 Task: Filter the notifications by "is:read".
Action: Mouse moved to (1057, 138)
Screenshot: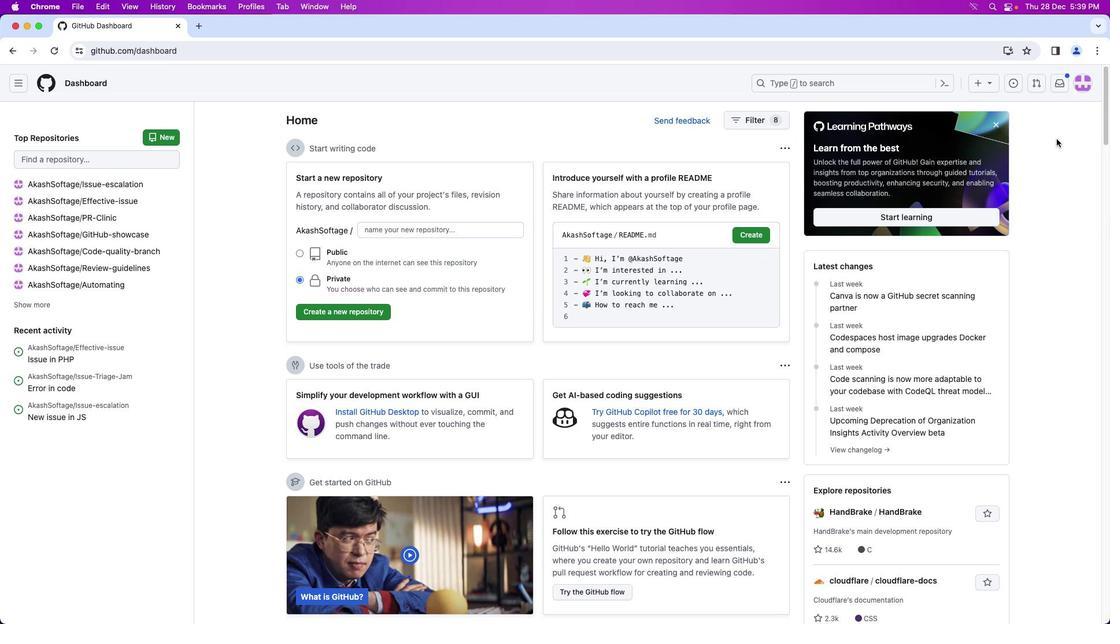 
Action: Mouse pressed left at (1057, 138)
Screenshot: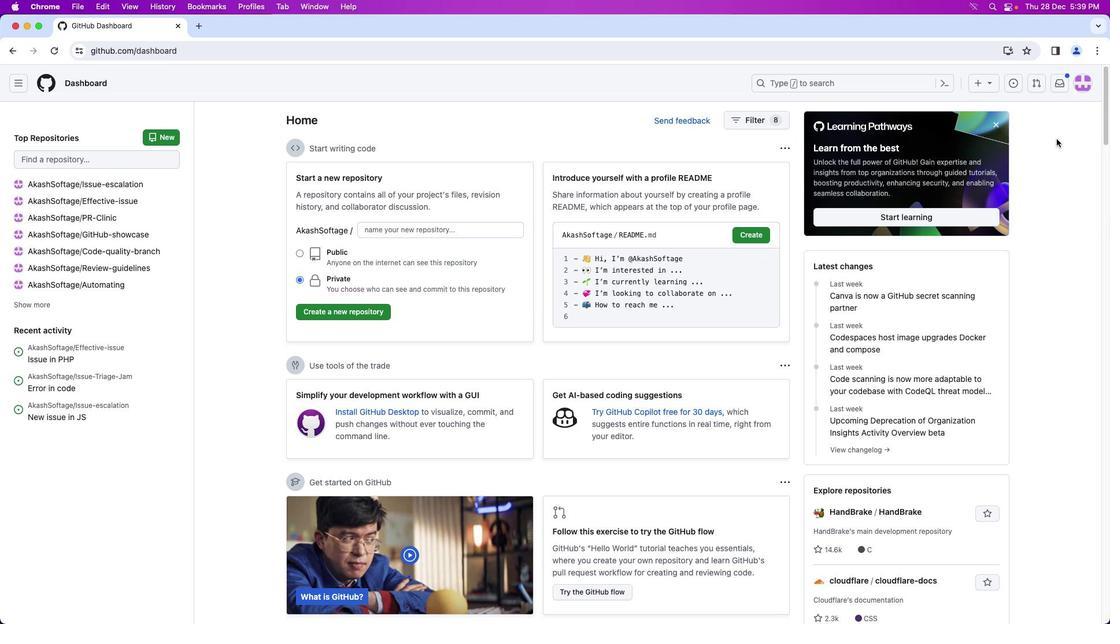 
Action: Mouse moved to (1061, 85)
Screenshot: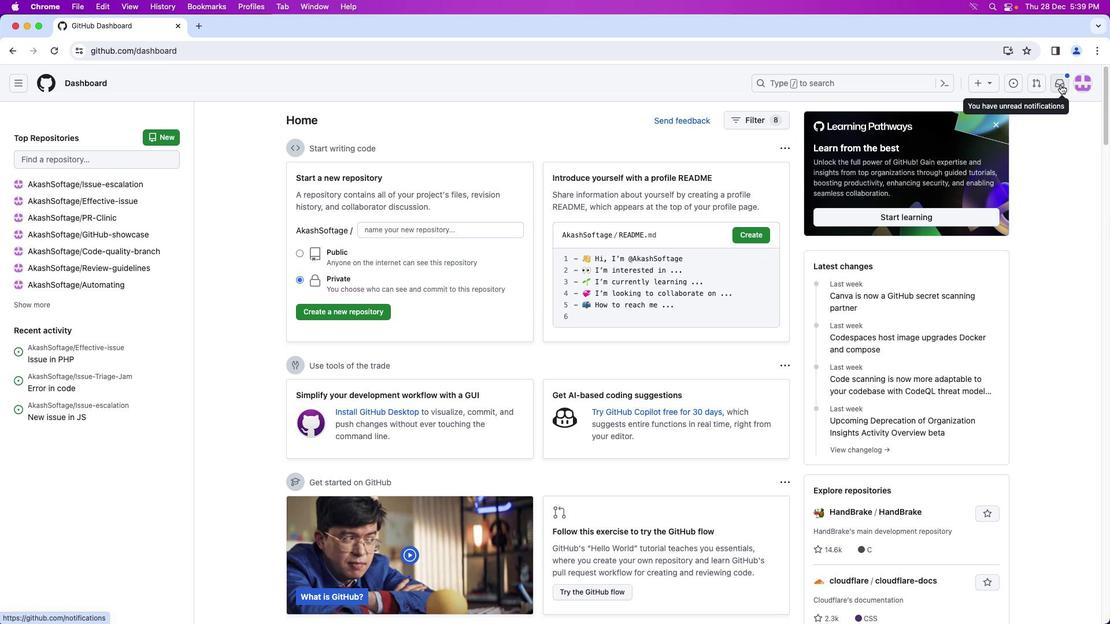 
Action: Mouse pressed left at (1061, 85)
Screenshot: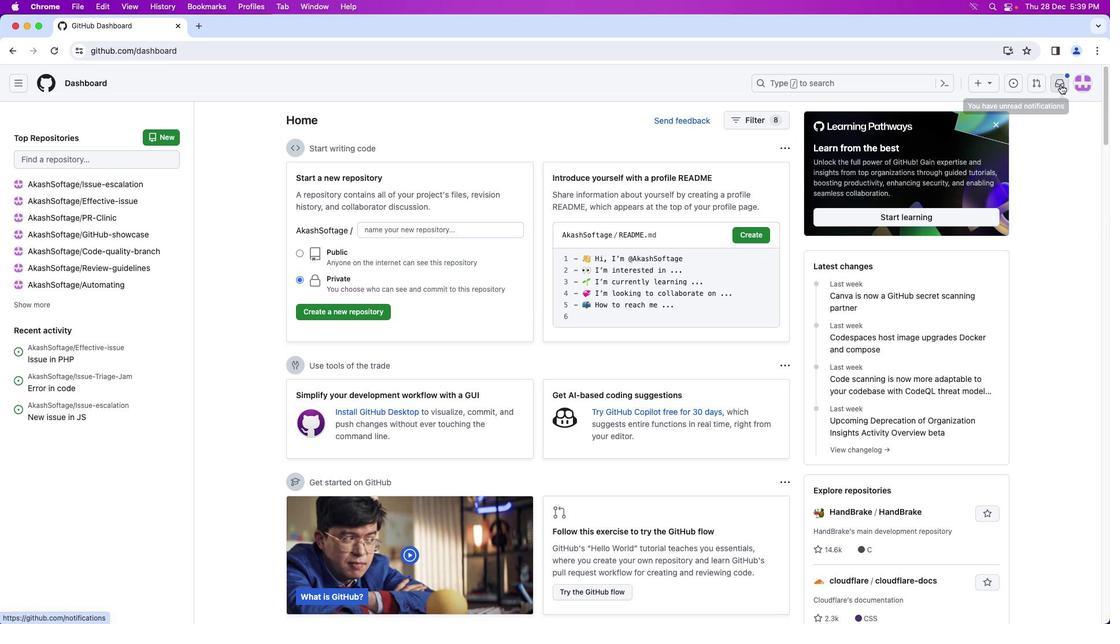 
Action: Mouse moved to (115, 119)
Screenshot: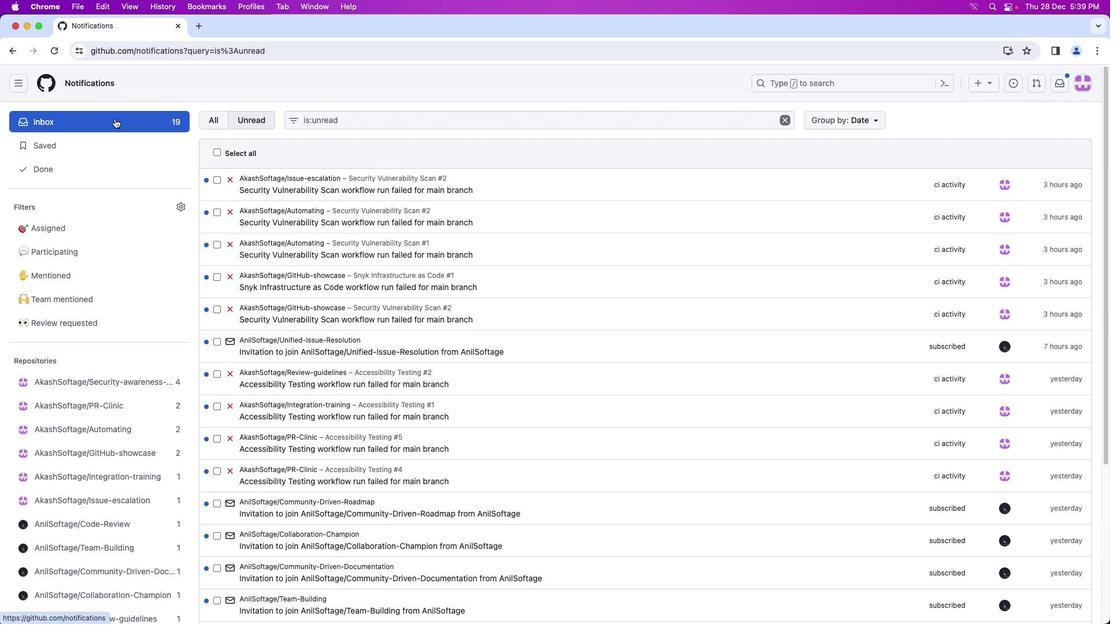 
Action: Mouse pressed left at (115, 119)
Screenshot: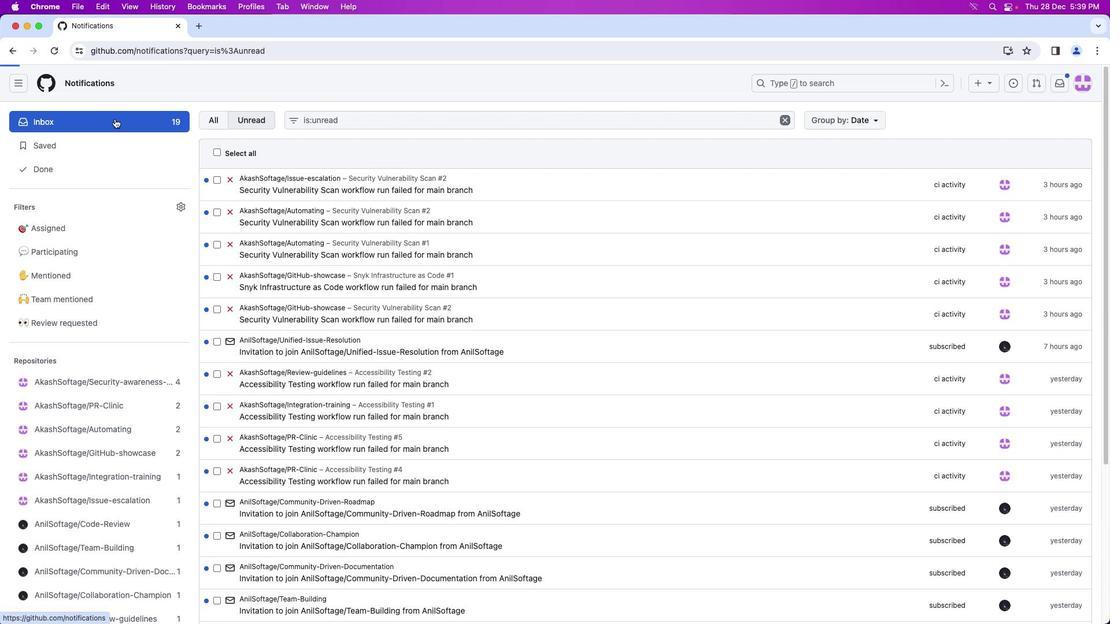 
Action: Mouse moved to (348, 122)
Screenshot: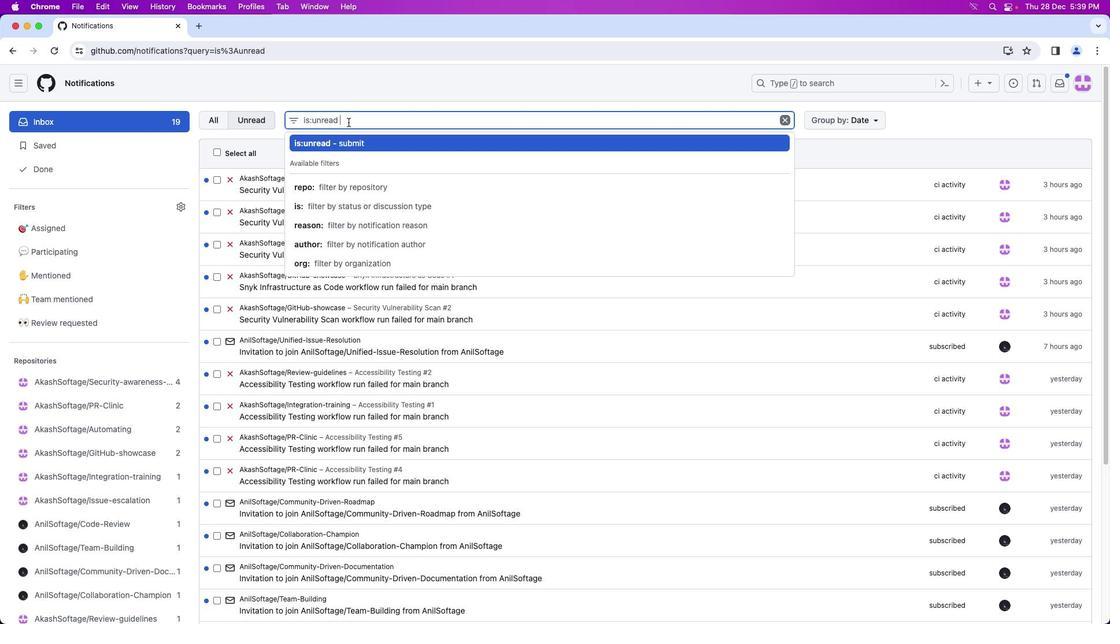 
Action: Mouse pressed left at (348, 122)
Screenshot: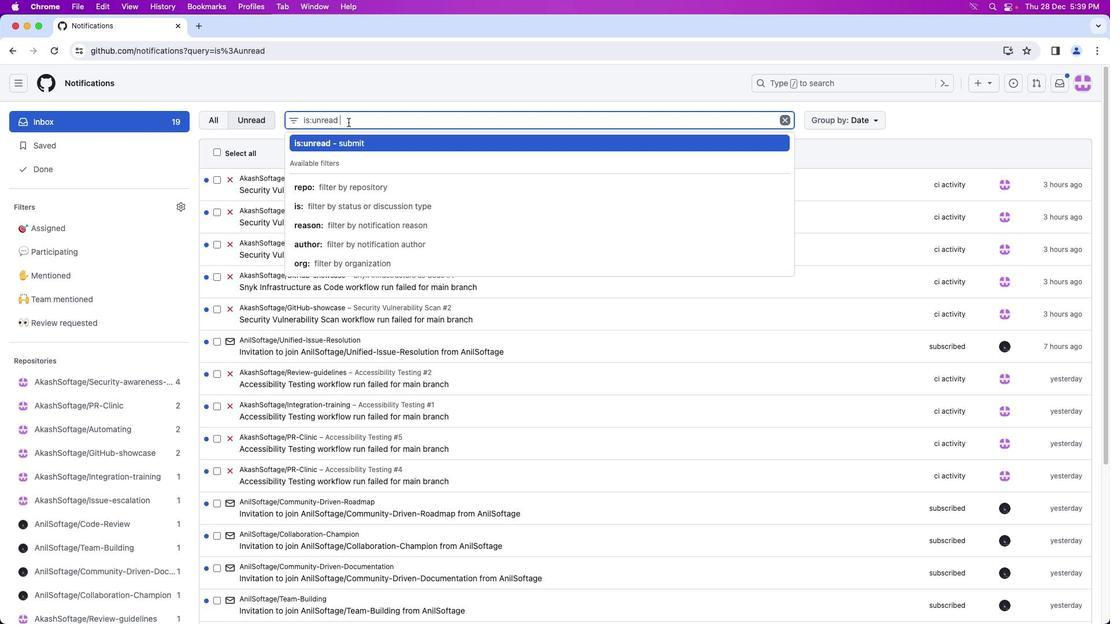 
Action: Mouse moved to (348, 122)
Screenshot: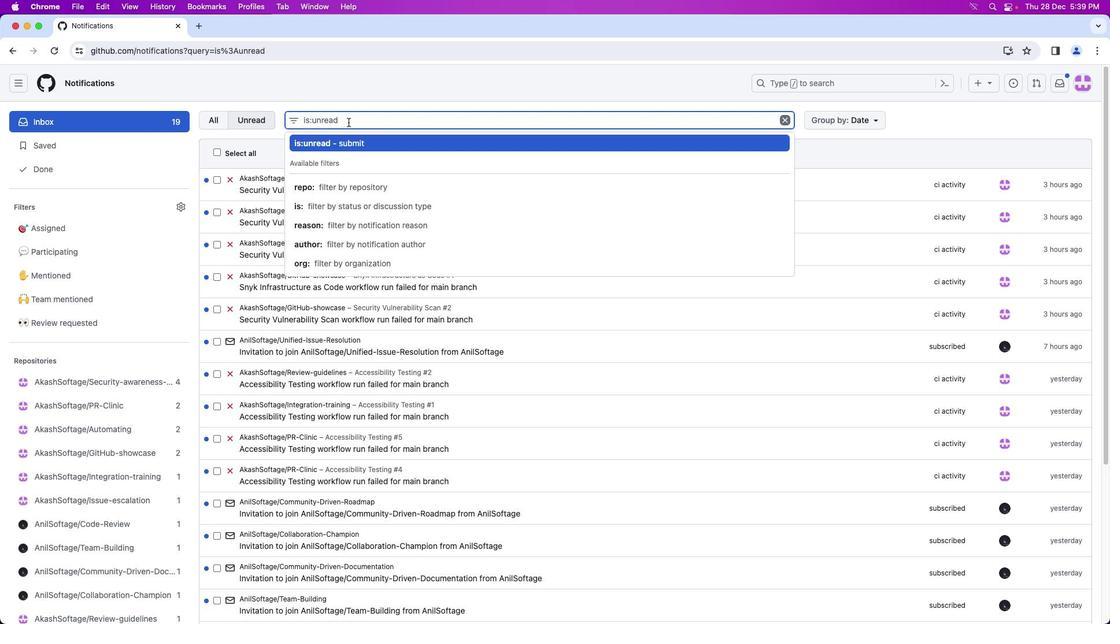 
Action: Key pressed 'S'Key.backspaceKey.backspaceKey.backspaceKey.backspaceKey.backspaceKey.backspaceKey.backspaceKey.backspaceKey.backspaceKey.backspaceKey.backspace'I''S'Key.caps_lockKey.backspaceKey.backspaceKey.backspace'i''s'Key.shift_r':''r''e''a''d'Key.enter
Screenshot: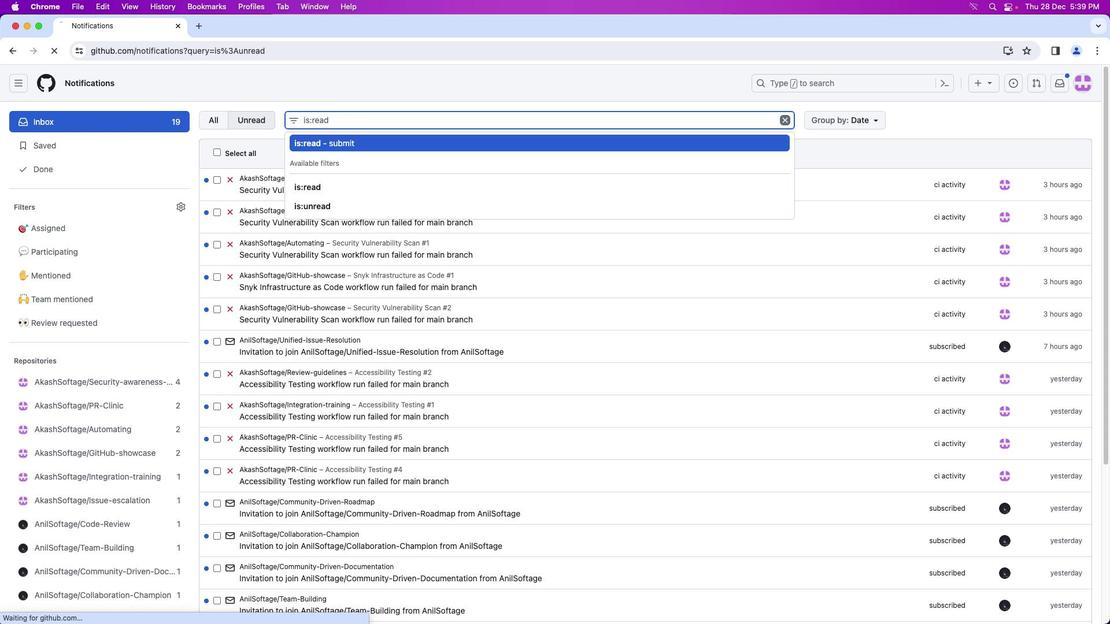 
Action: Mouse moved to (462, 315)
Screenshot: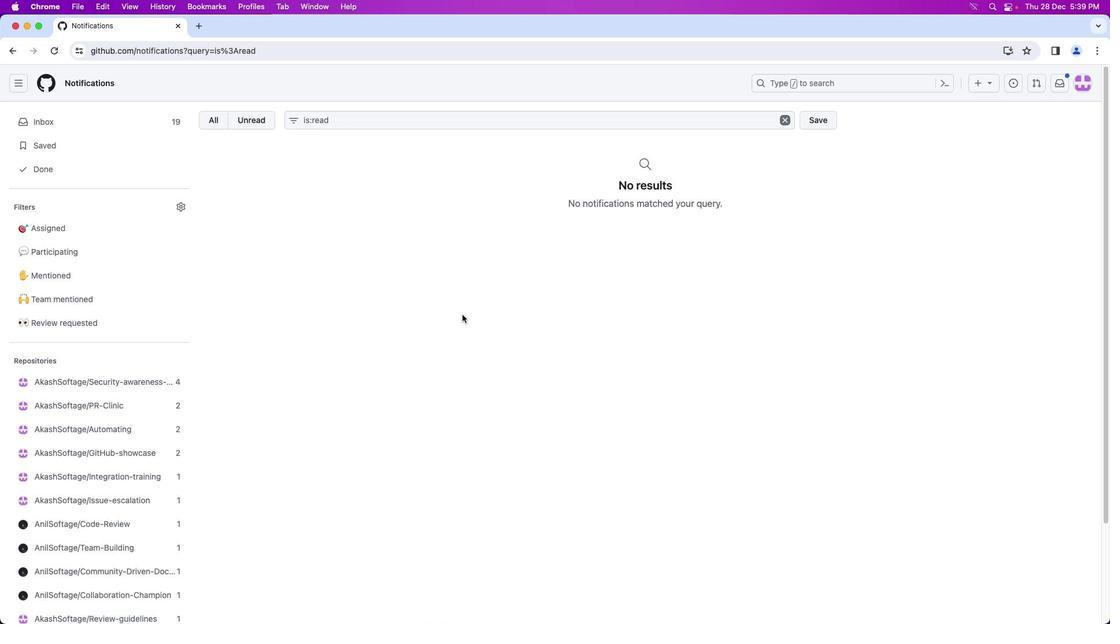 
Action: Mouse pressed left at (462, 315)
Screenshot: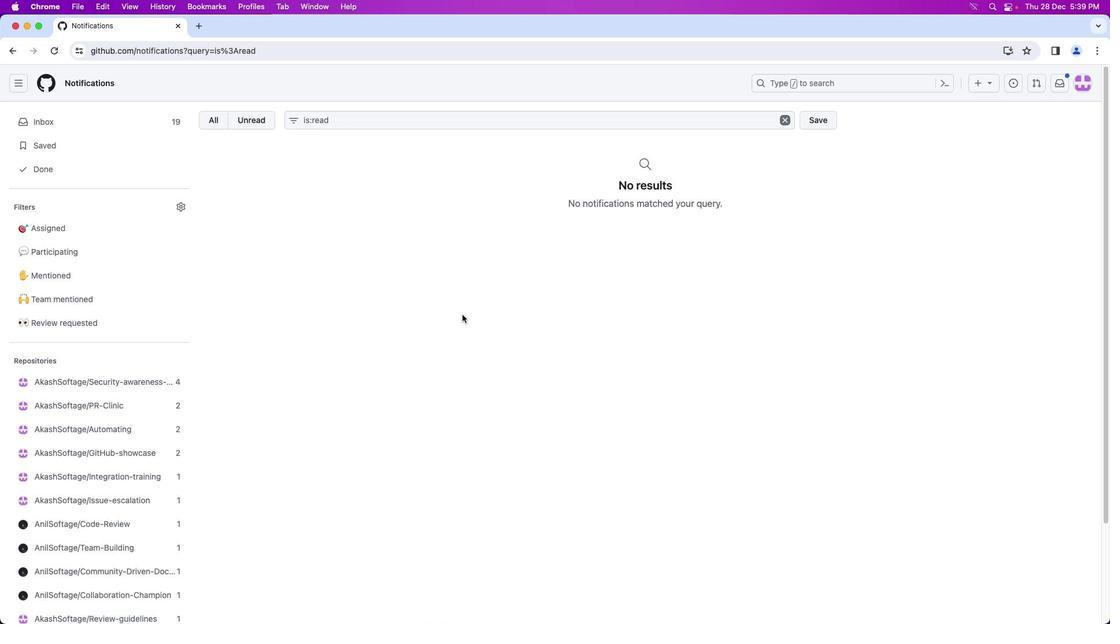 
